 Task: Disable the make follow primary option.
Action: Mouse moved to (797, 85)
Screenshot: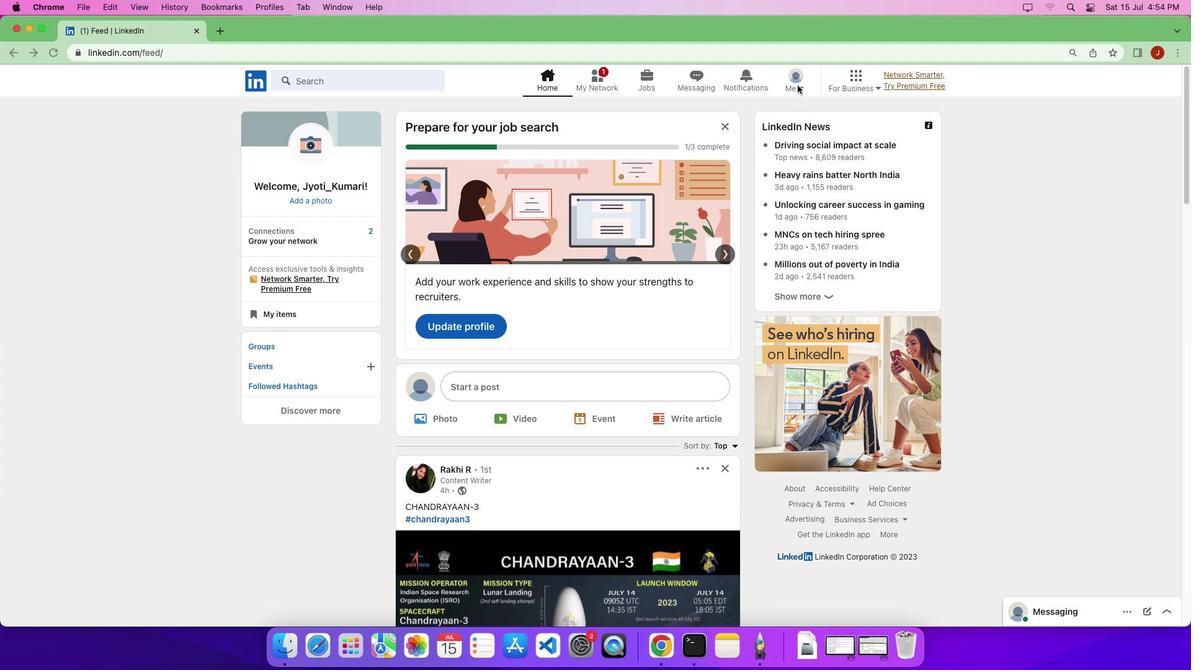 
Action: Mouse pressed left at (797, 85)
Screenshot: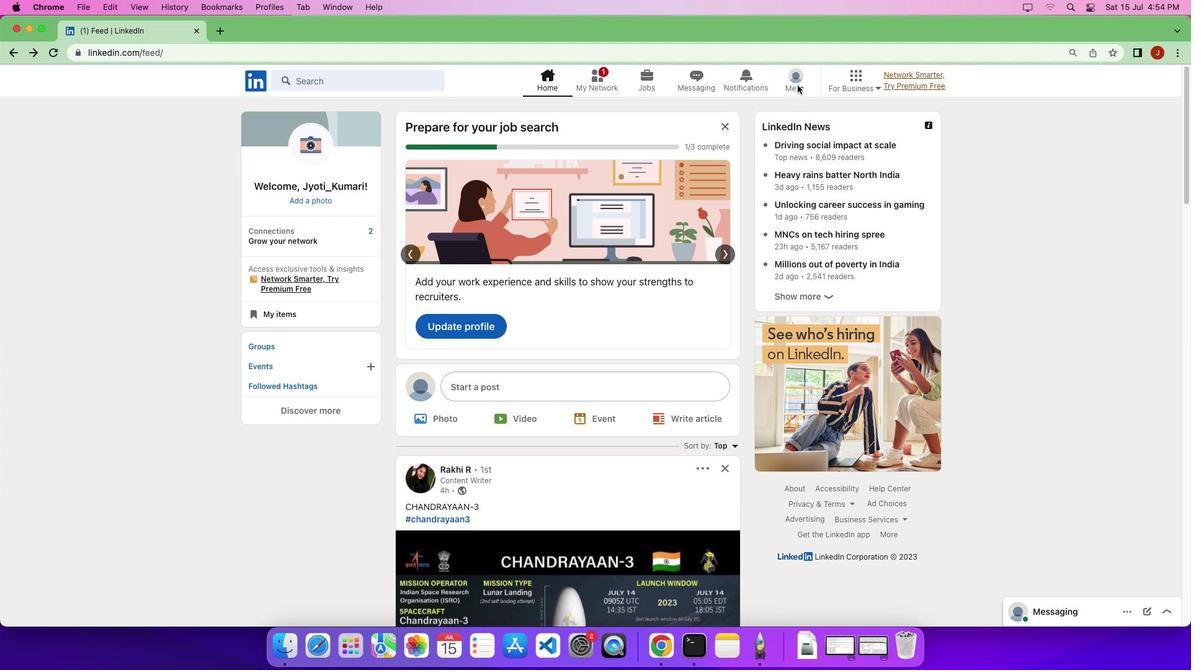 
Action: Mouse pressed left at (797, 85)
Screenshot: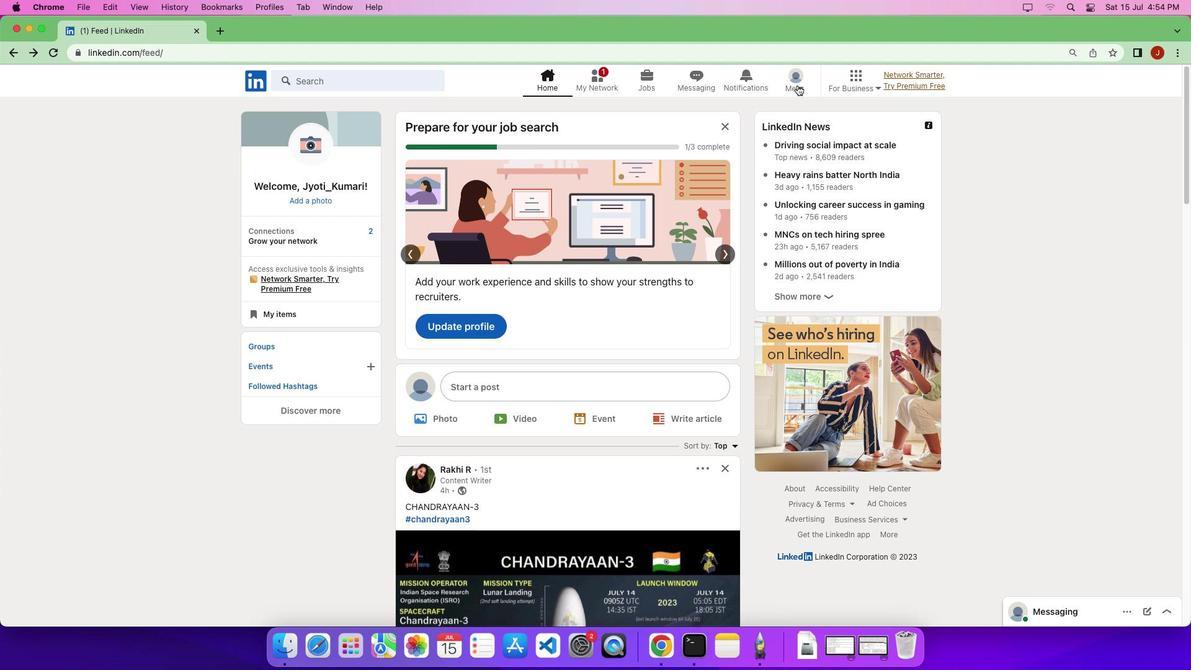 
Action: Mouse moved to (710, 230)
Screenshot: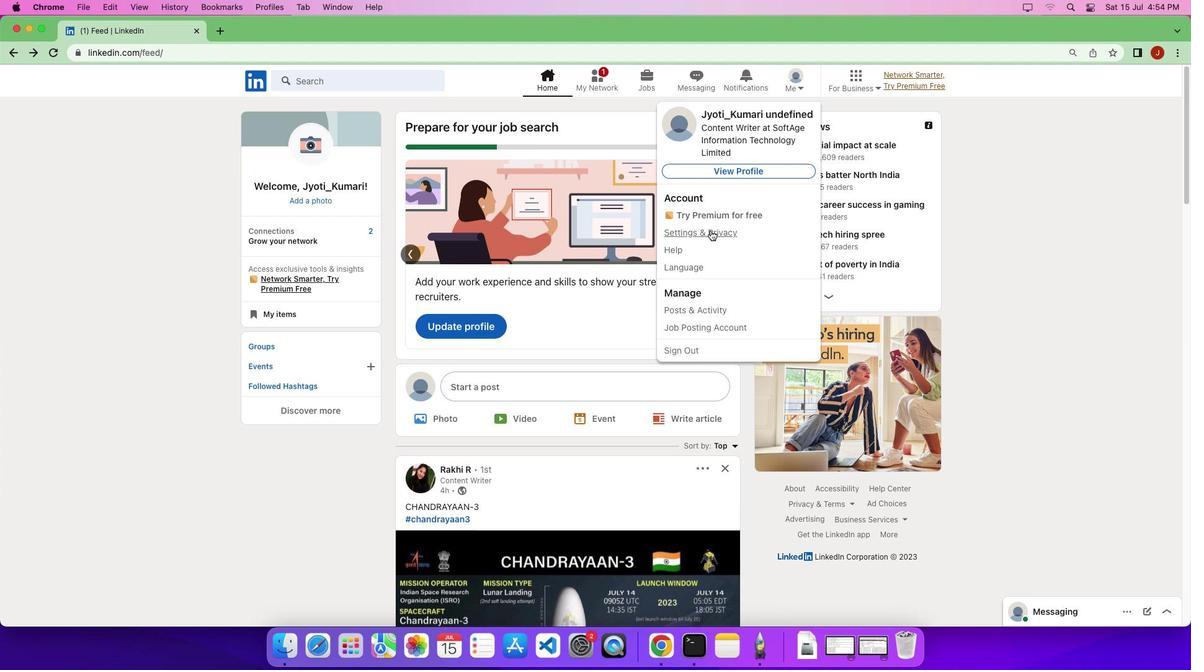 
Action: Mouse pressed left at (710, 230)
Screenshot: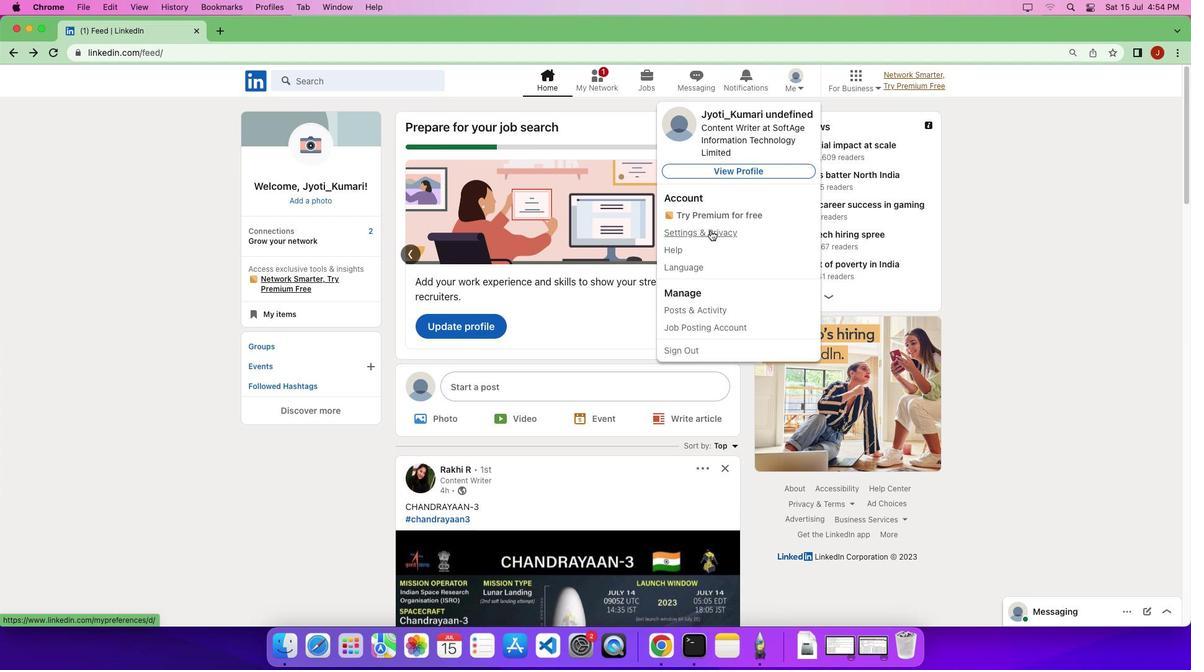 
Action: Mouse moved to (79, 266)
Screenshot: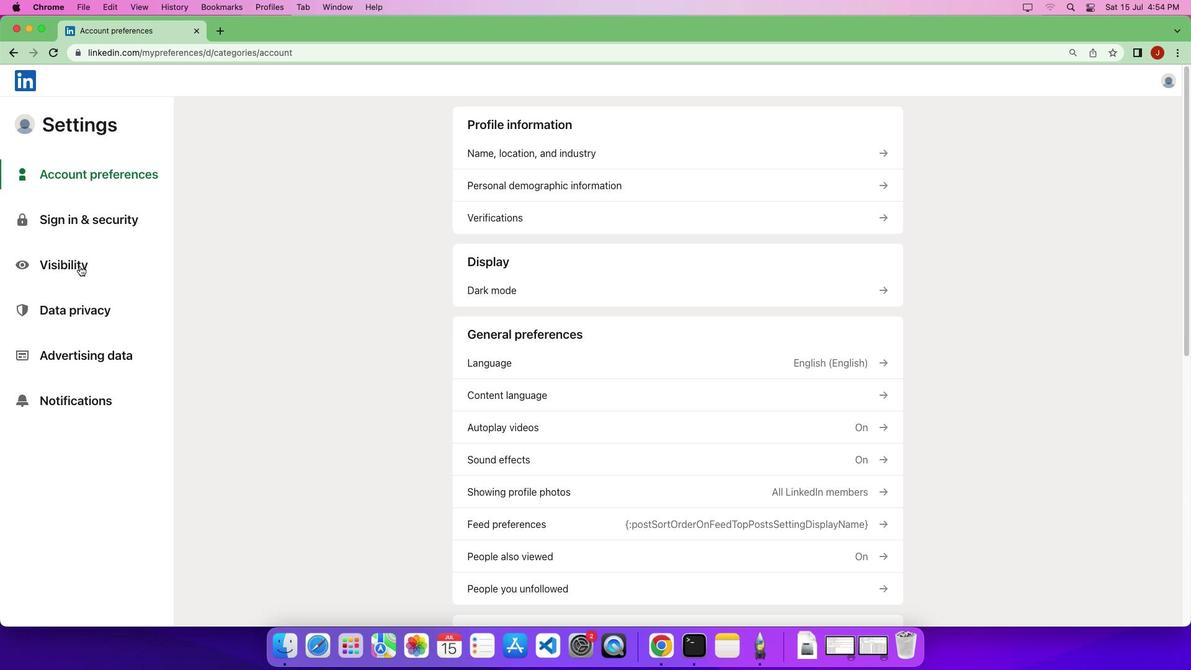 
Action: Mouse pressed left at (79, 266)
Screenshot: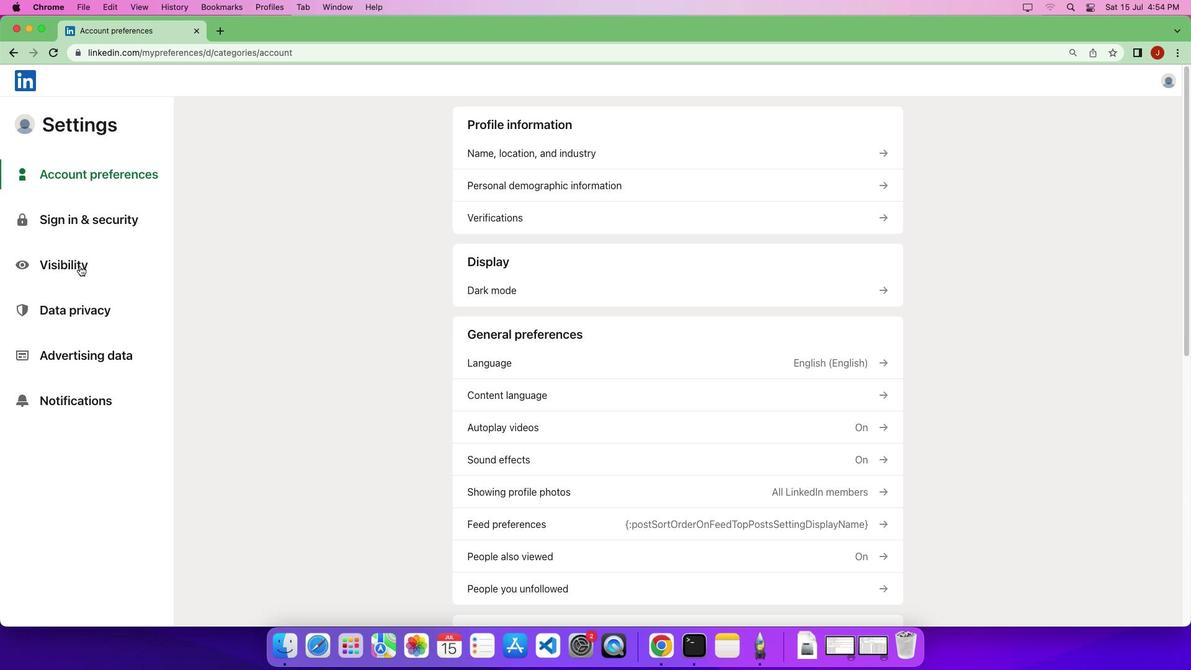 
Action: Mouse pressed left at (79, 266)
Screenshot: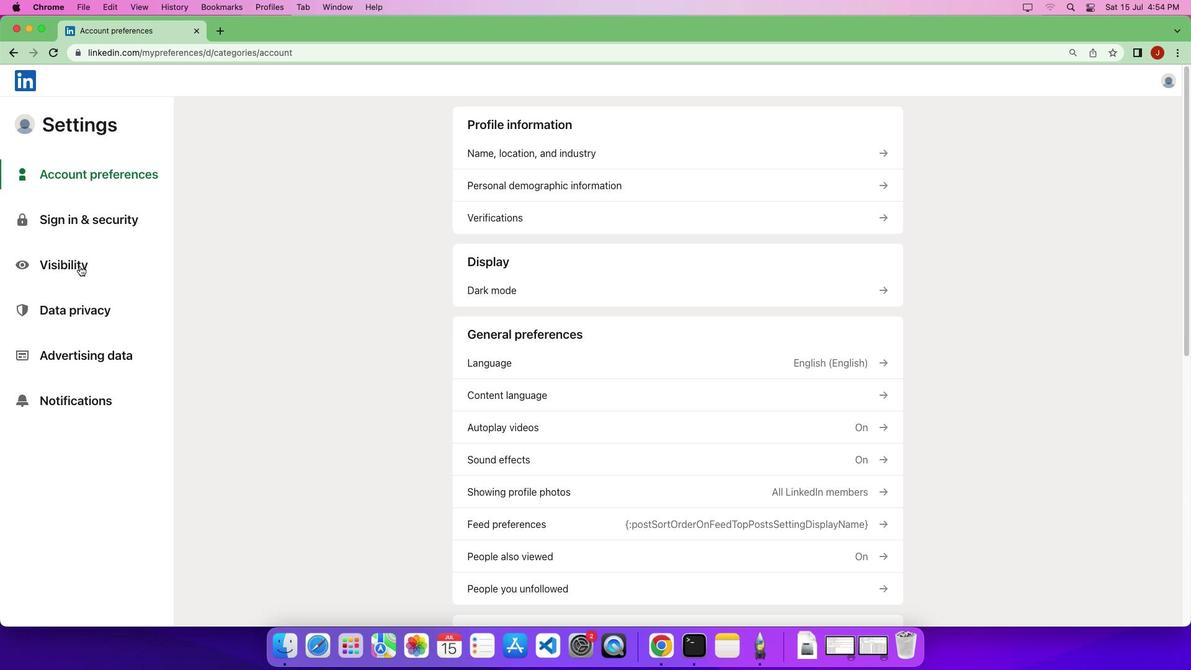 
Action: Mouse moved to (611, 583)
Screenshot: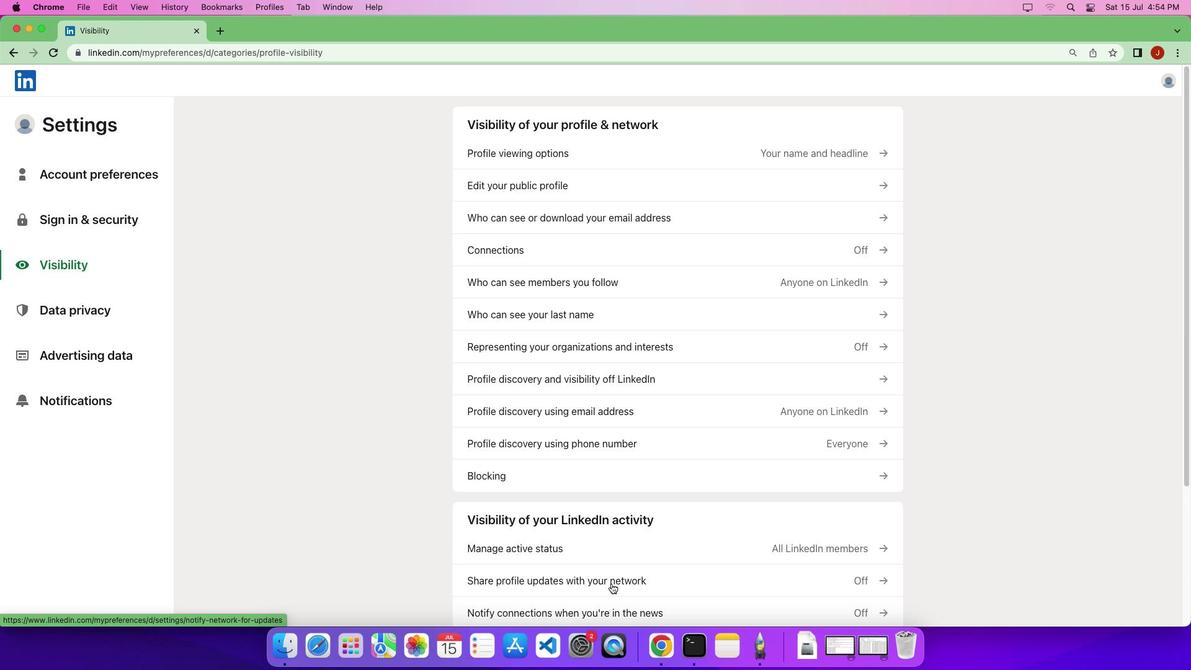 
Action: Mouse scrolled (611, 583) with delta (0, 0)
Screenshot: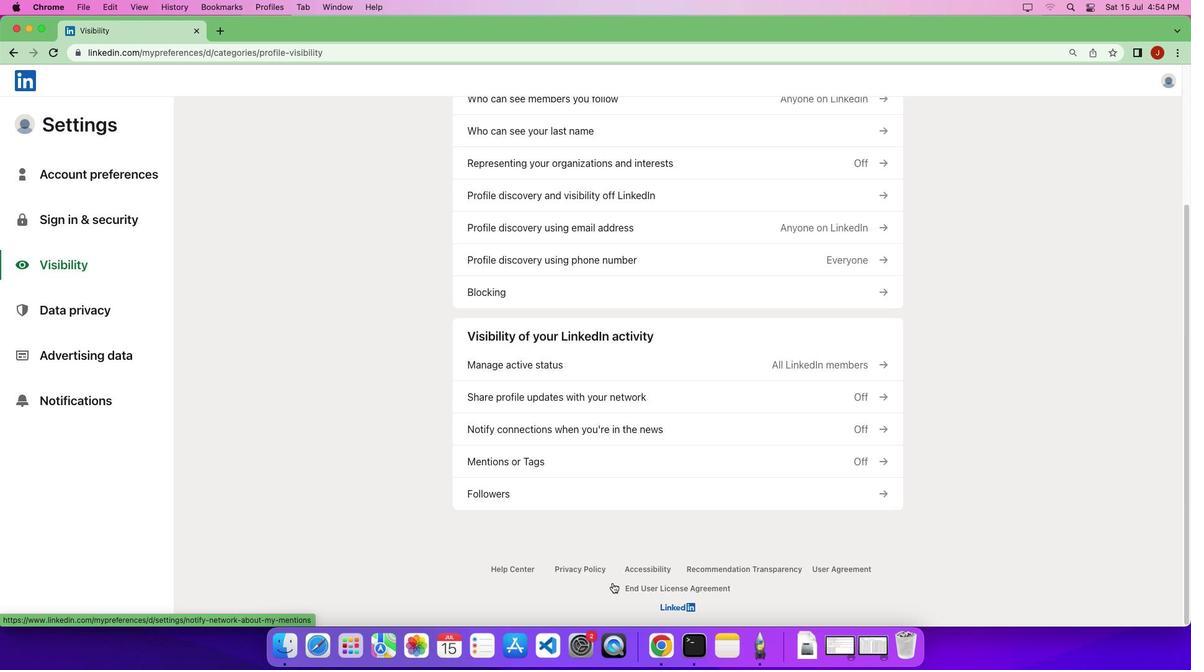 
Action: Mouse moved to (612, 583)
Screenshot: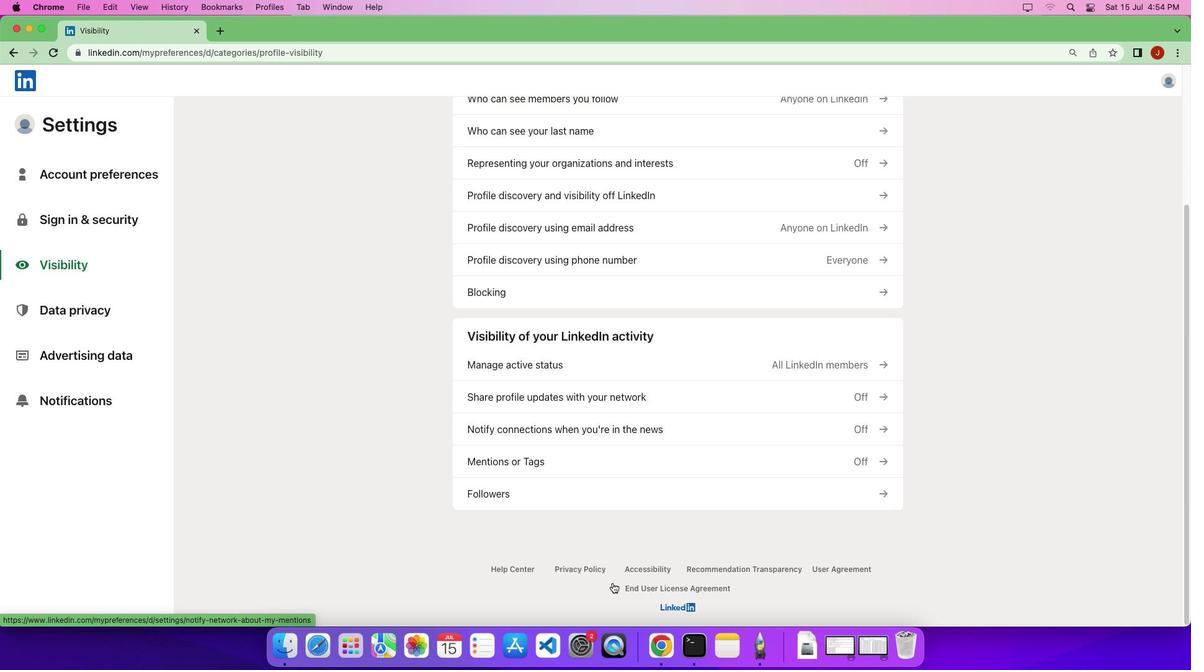 
Action: Mouse scrolled (612, 583) with delta (0, 0)
Screenshot: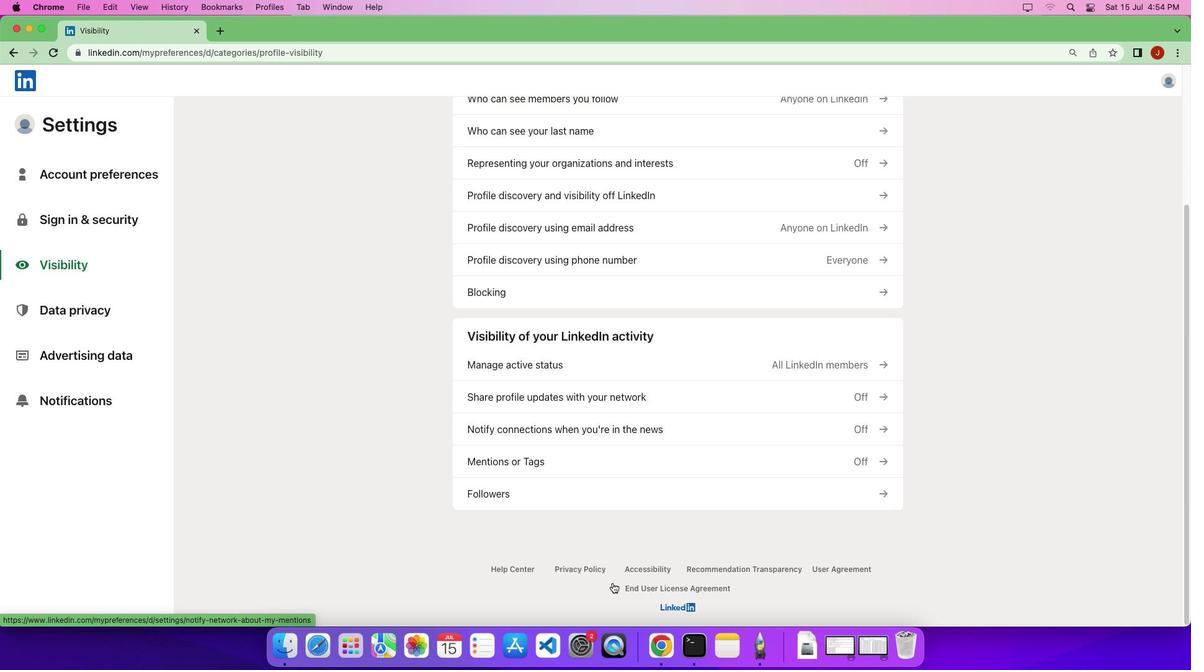 
Action: Mouse moved to (612, 582)
Screenshot: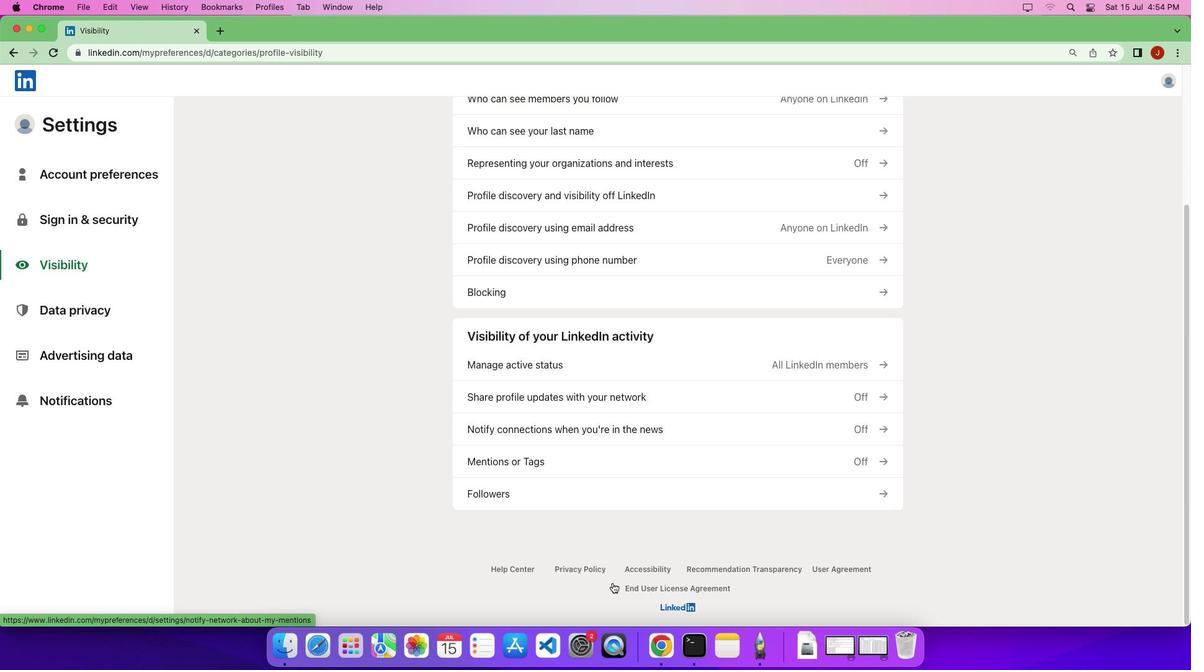 
Action: Mouse scrolled (612, 582) with delta (0, -4)
Screenshot: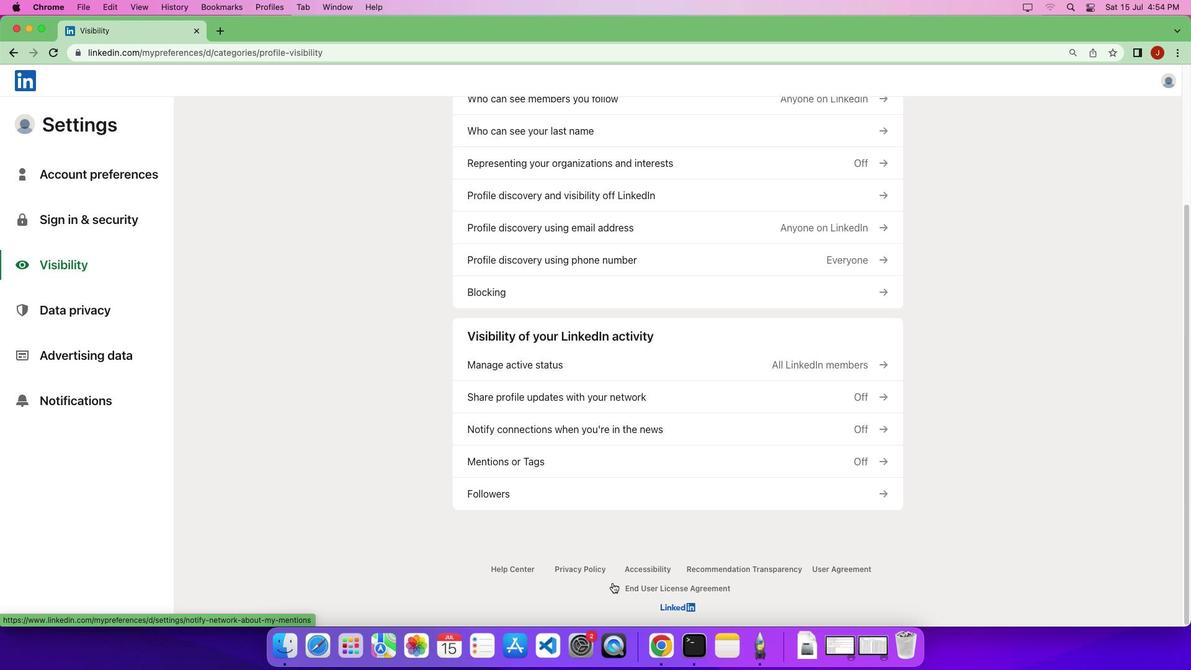 
Action: Mouse moved to (613, 582)
Screenshot: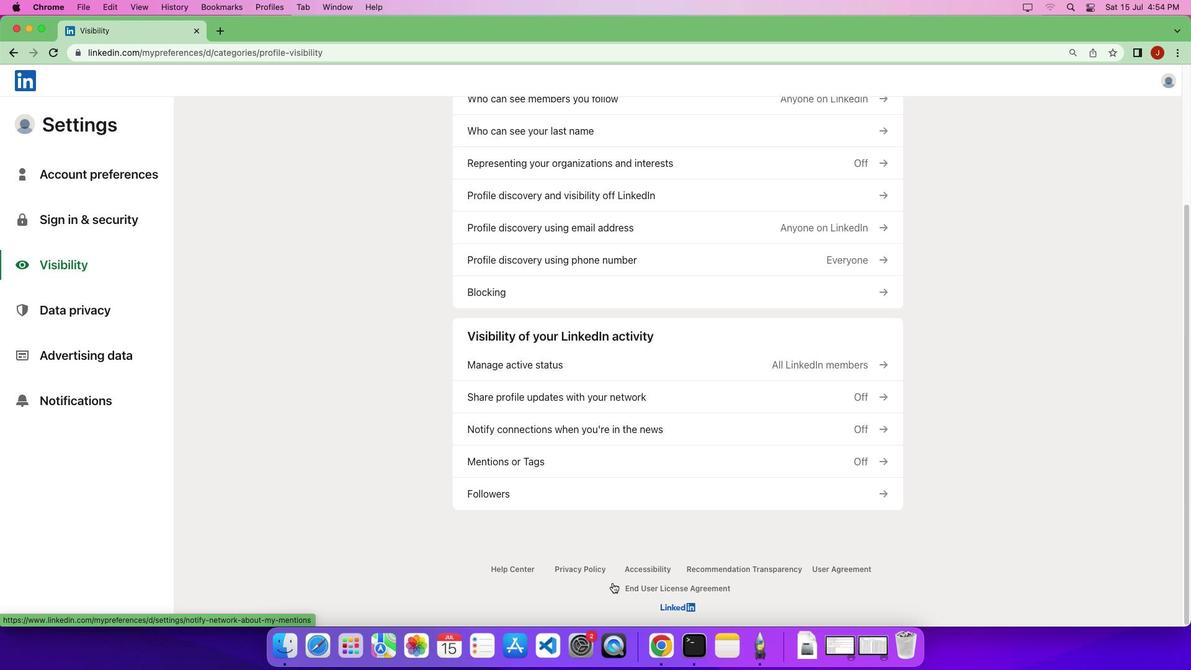 
Action: Mouse scrolled (613, 582) with delta (0, -6)
Screenshot: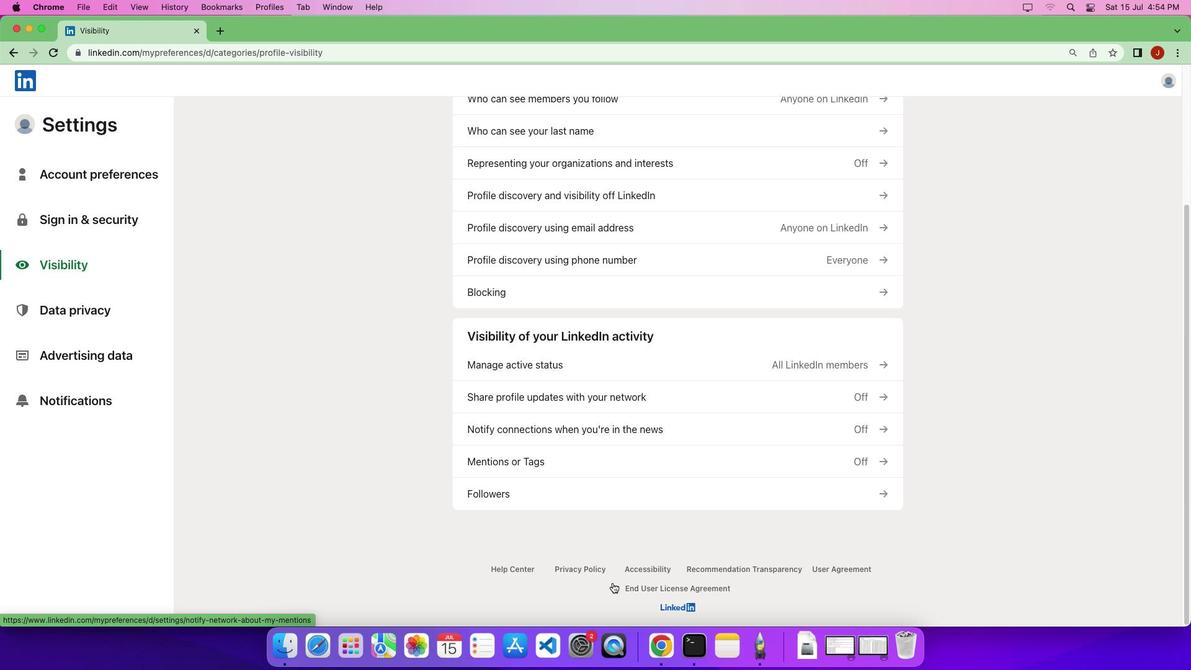 
Action: Mouse scrolled (613, 582) with delta (0, 0)
Screenshot: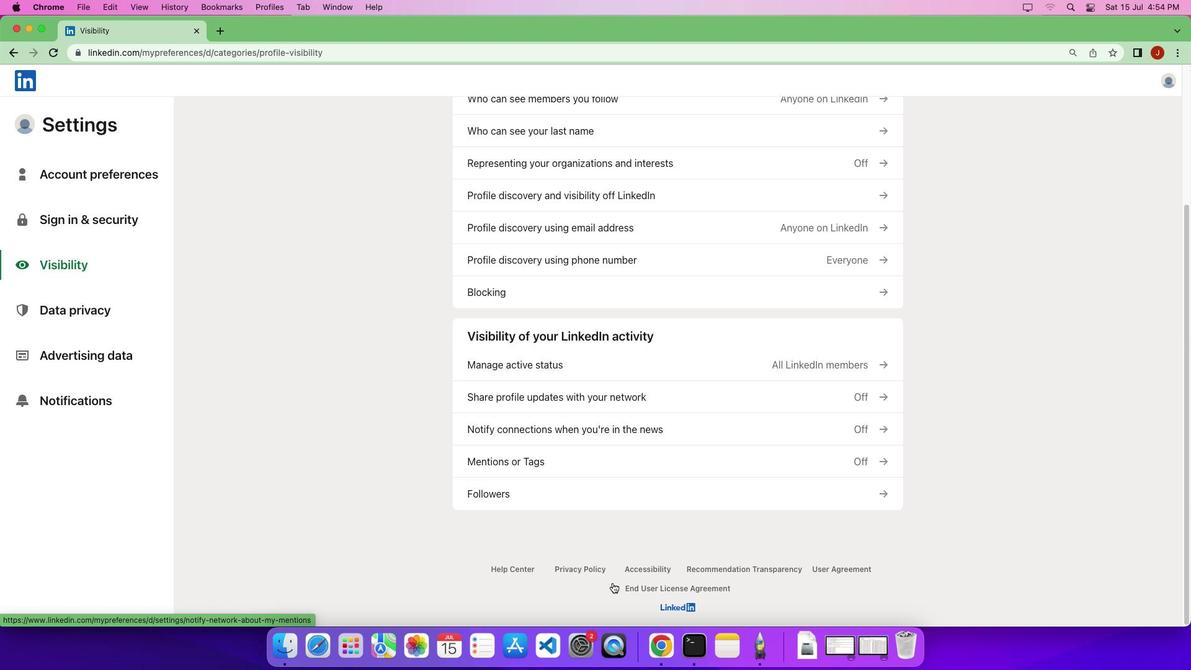 
Action: Mouse scrolled (613, 582) with delta (0, 0)
Screenshot: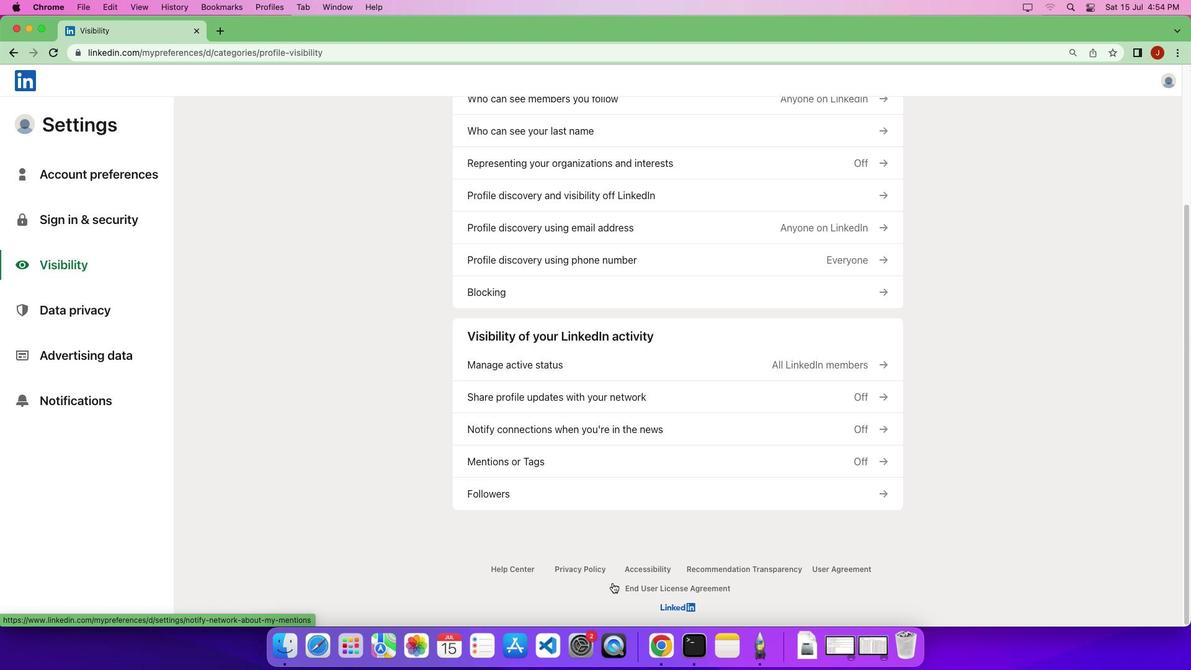 
Action: Mouse scrolled (613, 582) with delta (0, -2)
Screenshot: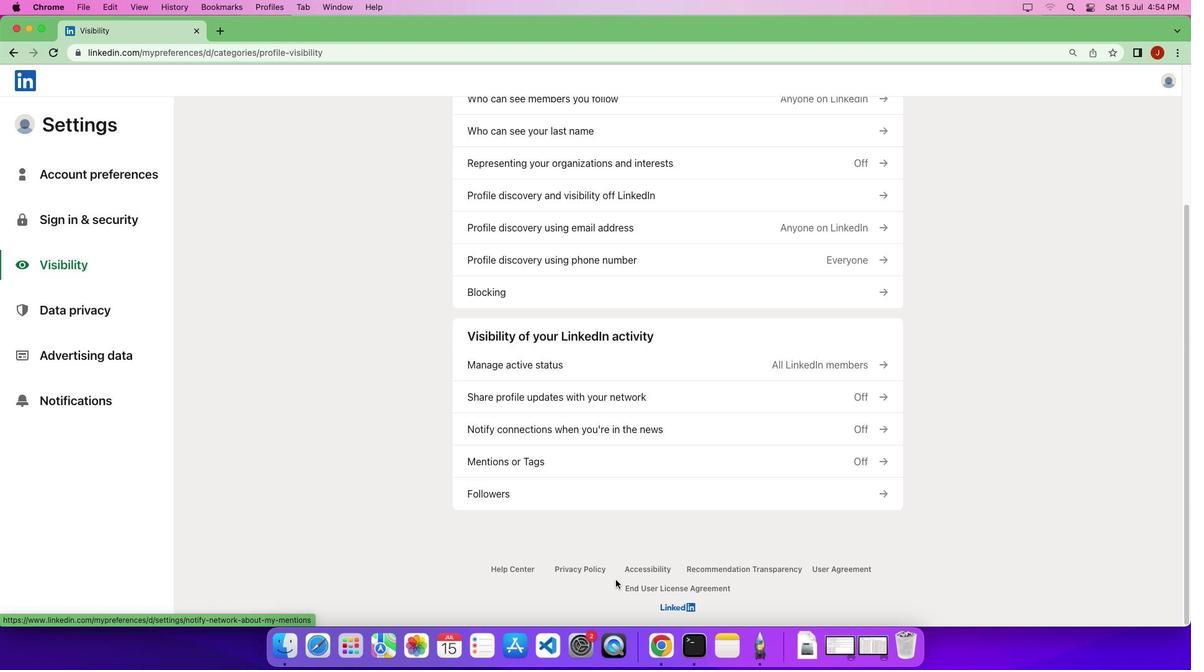 
Action: Mouse moved to (624, 498)
Screenshot: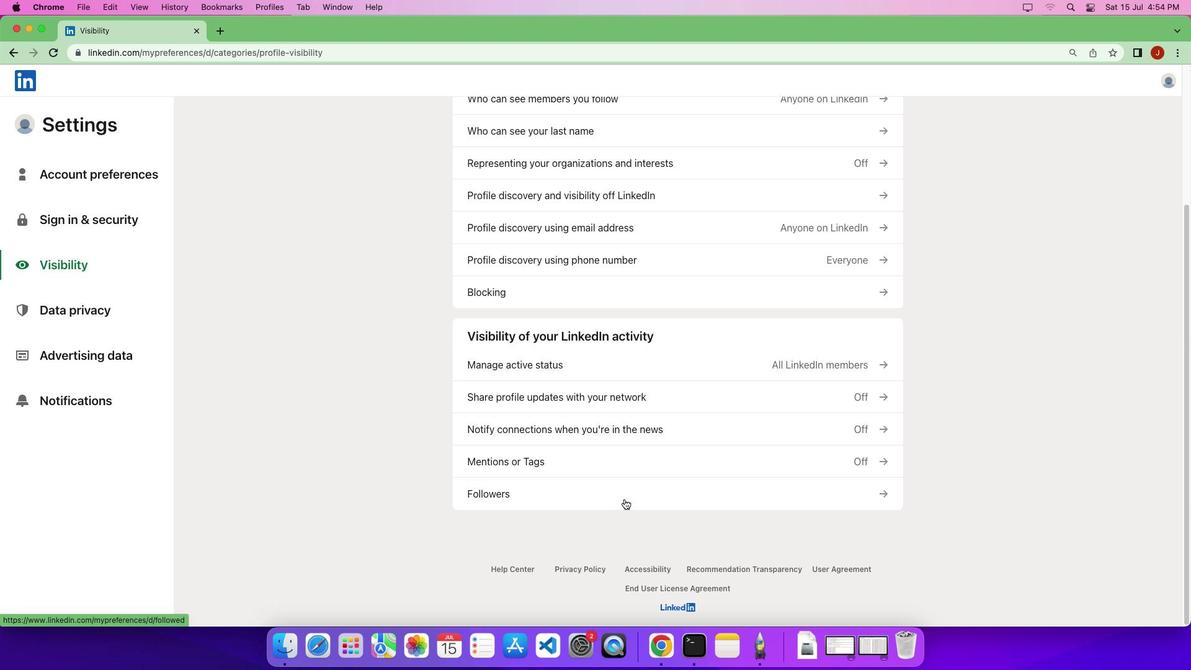 
Action: Mouse pressed left at (624, 498)
Screenshot: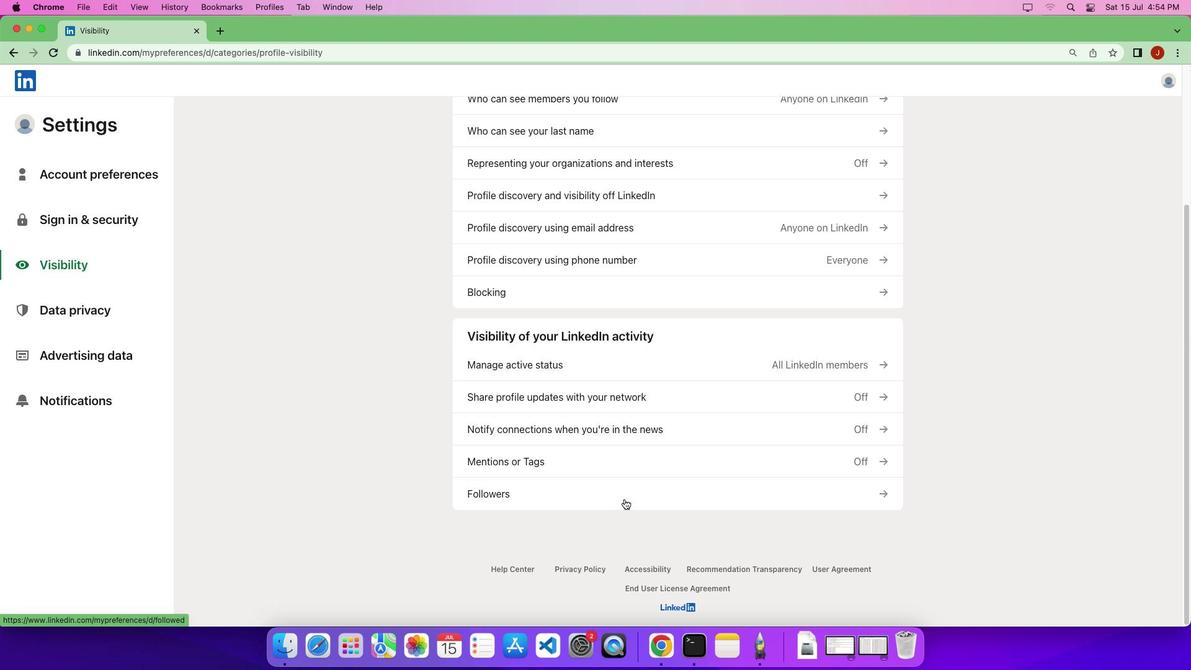 
Action: Mouse moved to (876, 306)
Screenshot: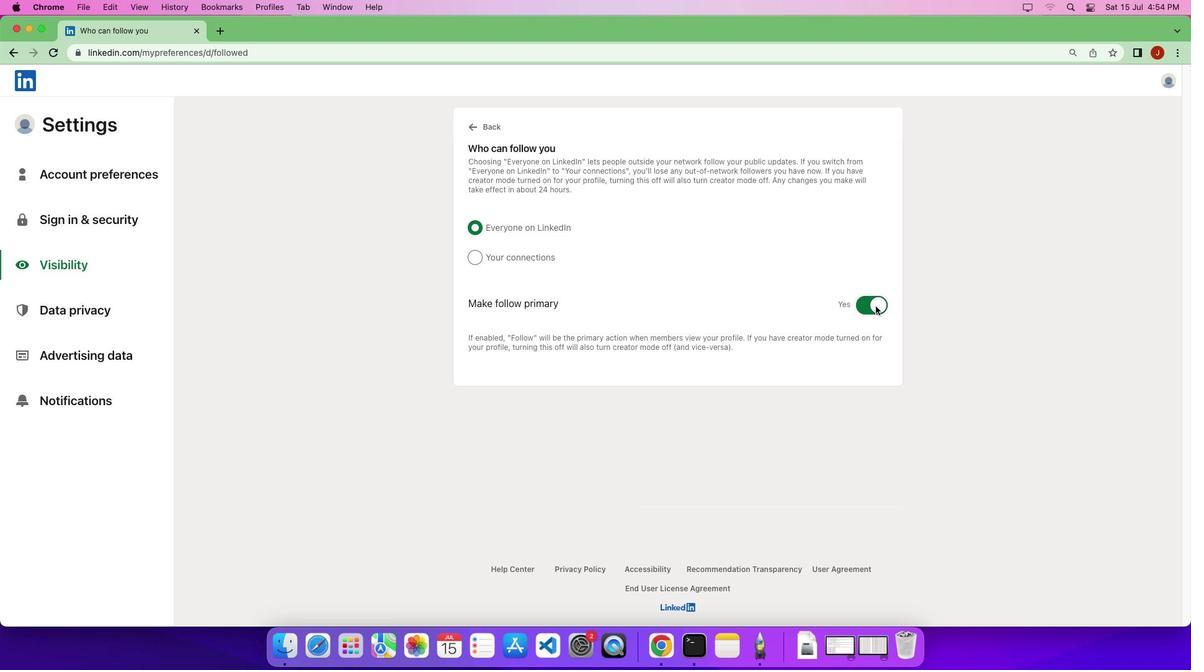 
Action: Mouse pressed left at (876, 306)
Screenshot: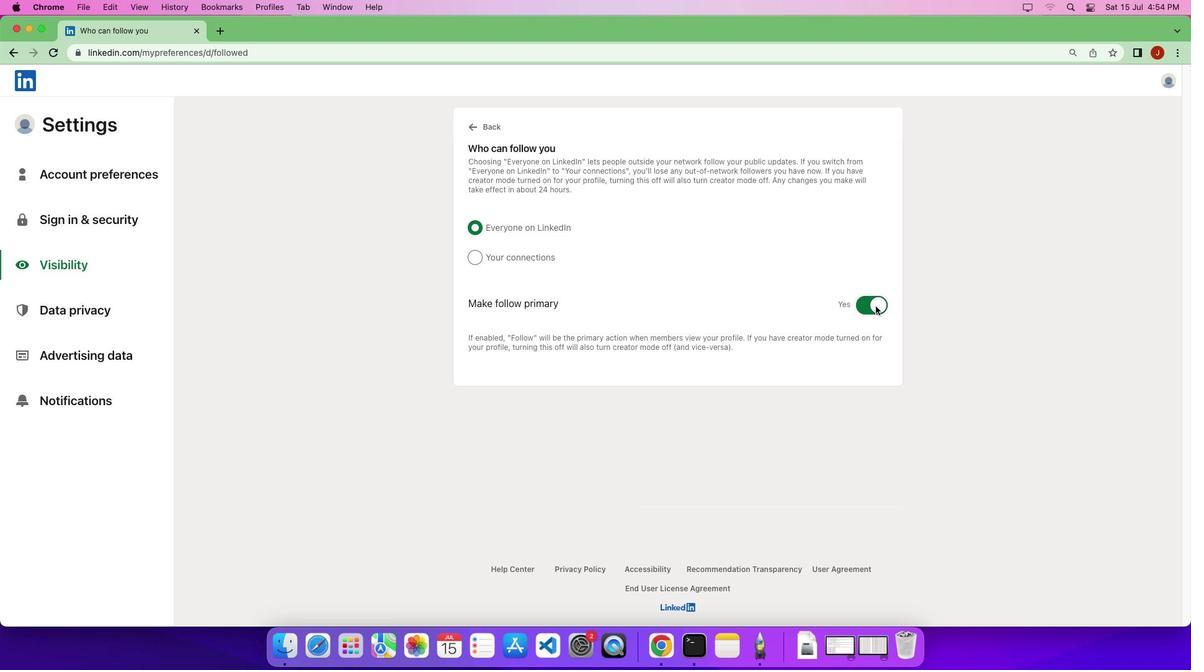 
Action: Mouse moved to (933, 341)
Screenshot: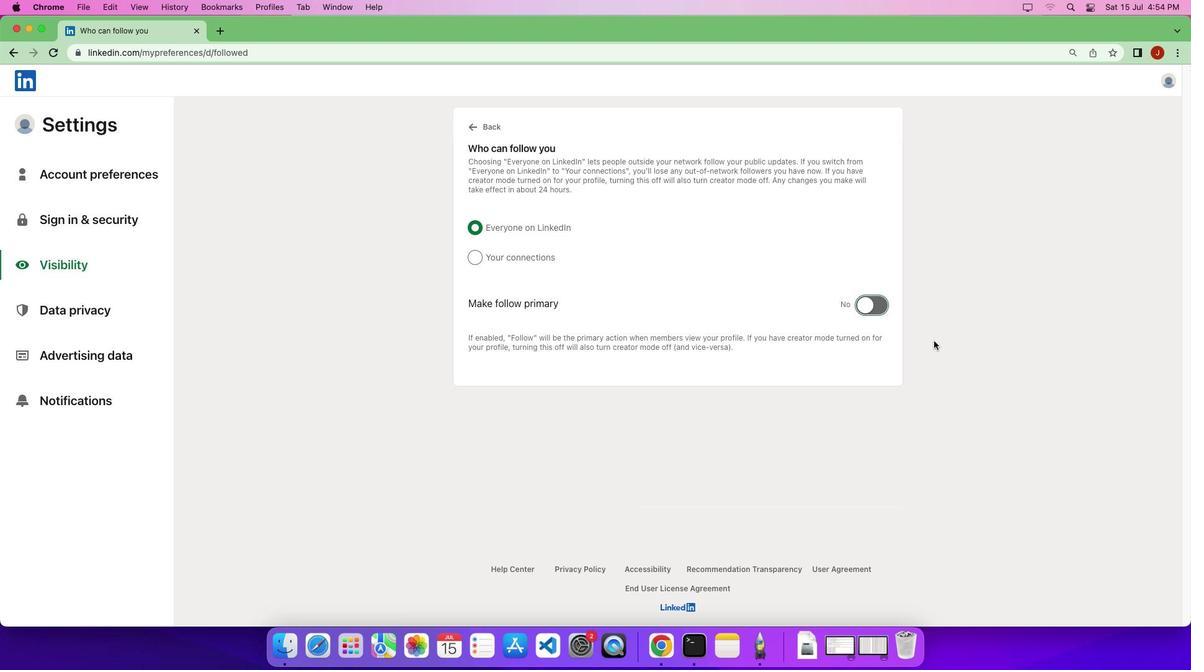 
